 Task: Use the formula "DB" in spreadsheet "Project portfolio".
Action: Mouse moved to (185, 258)
Screenshot: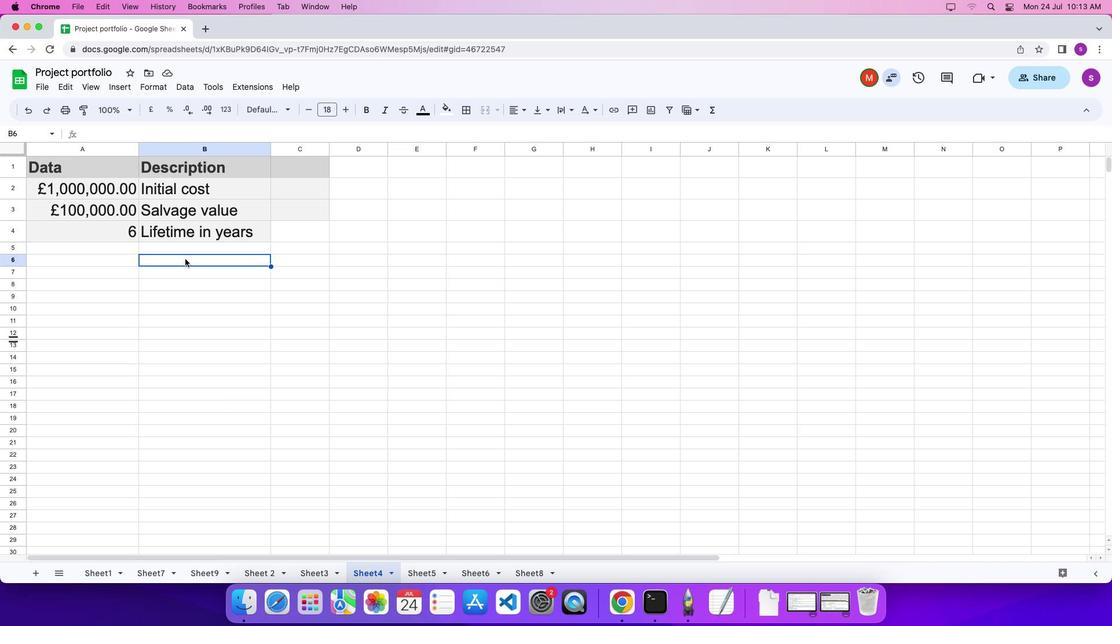
Action: Mouse pressed left at (185, 258)
Screenshot: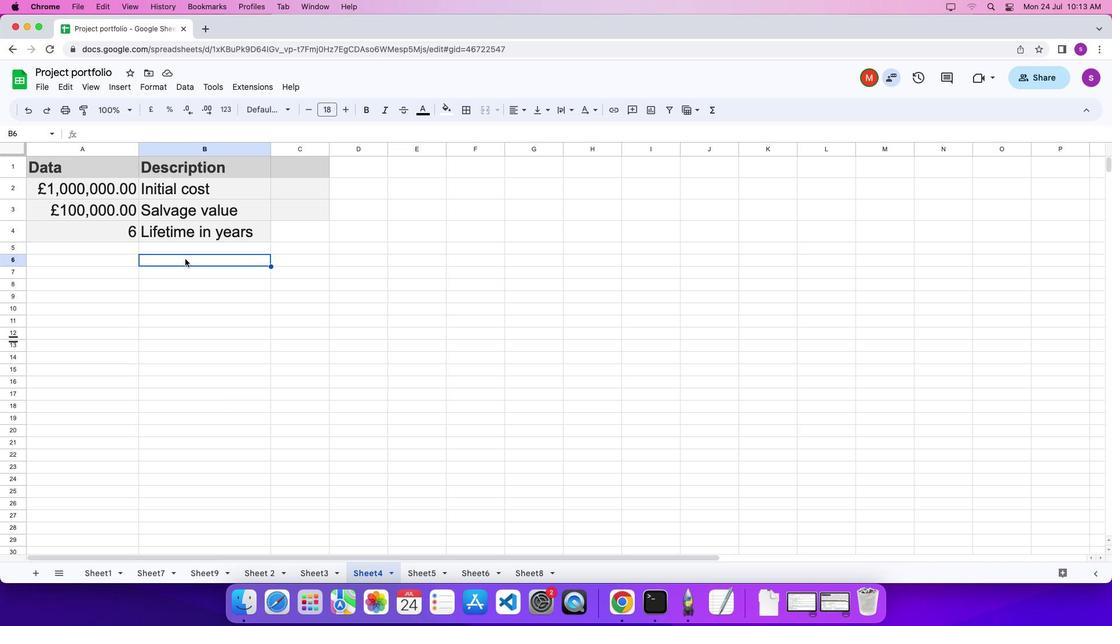 
Action: Key pressed '='
Screenshot: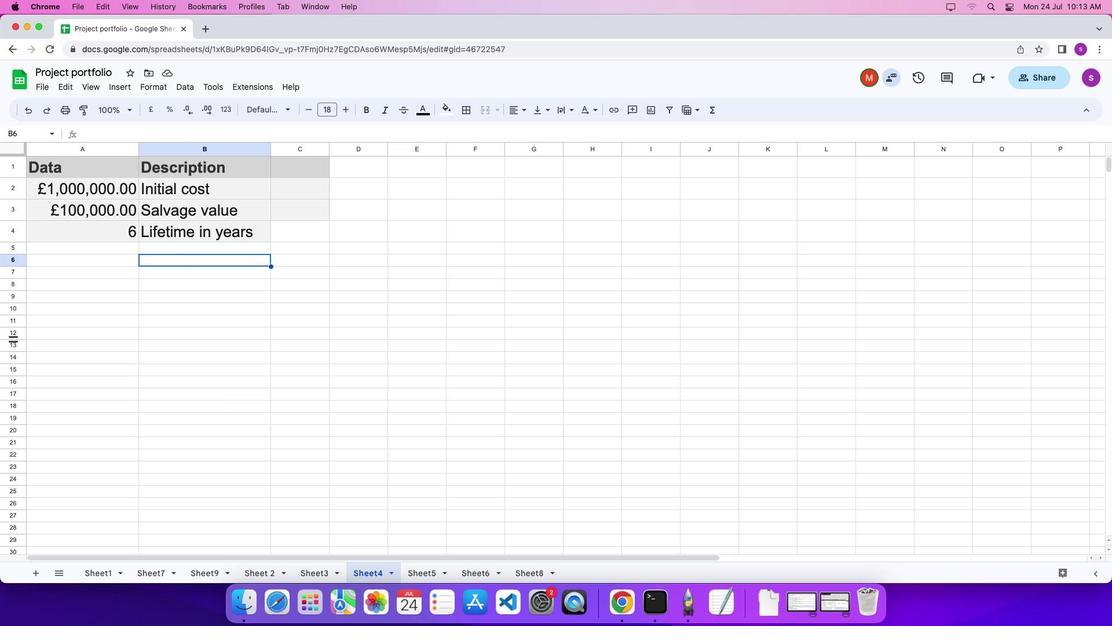 
Action: Mouse moved to (706, 114)
Screenshot: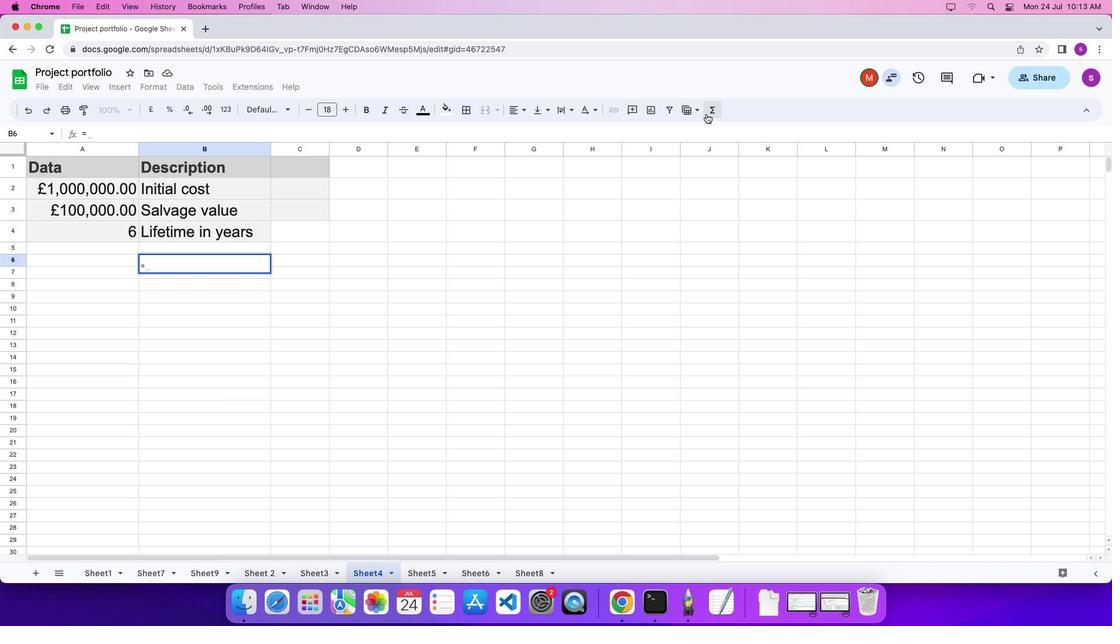 
Action: Mouse pressed left at (706, 114)
Screenshot: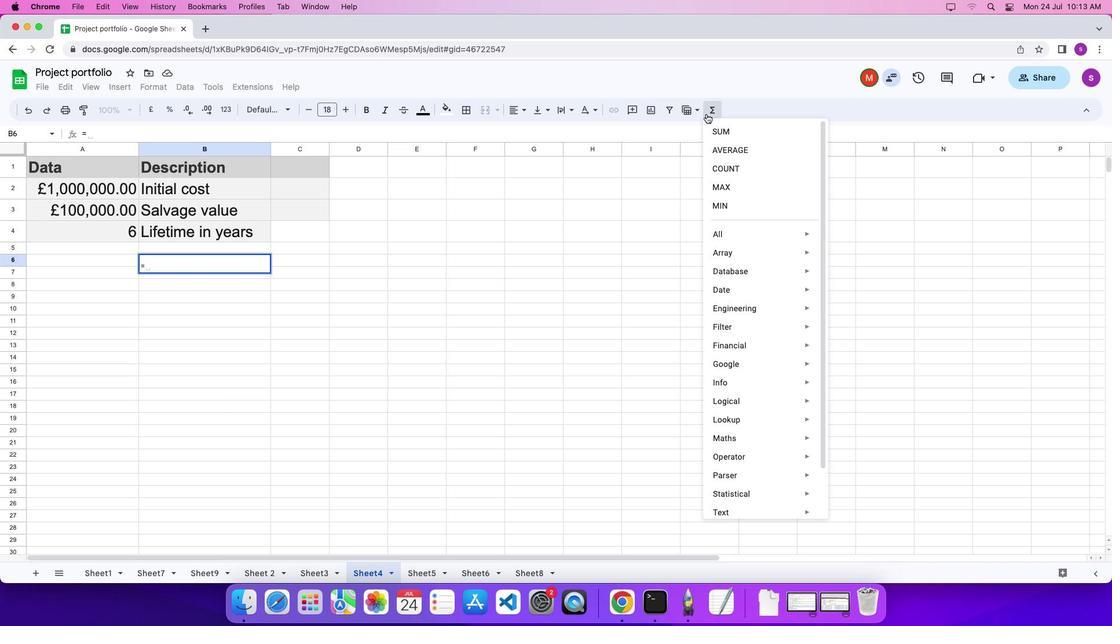 
Action: Mouse moved to (885, 402)
Screenshot: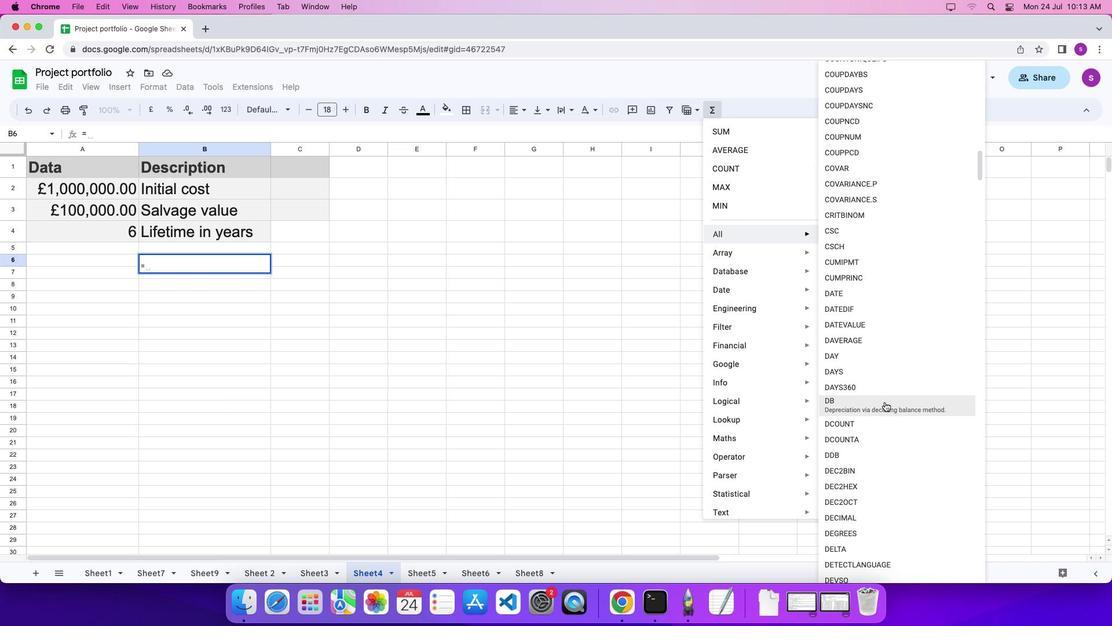 
Action: Mouse pressed left at (885, 402)
Screenshot: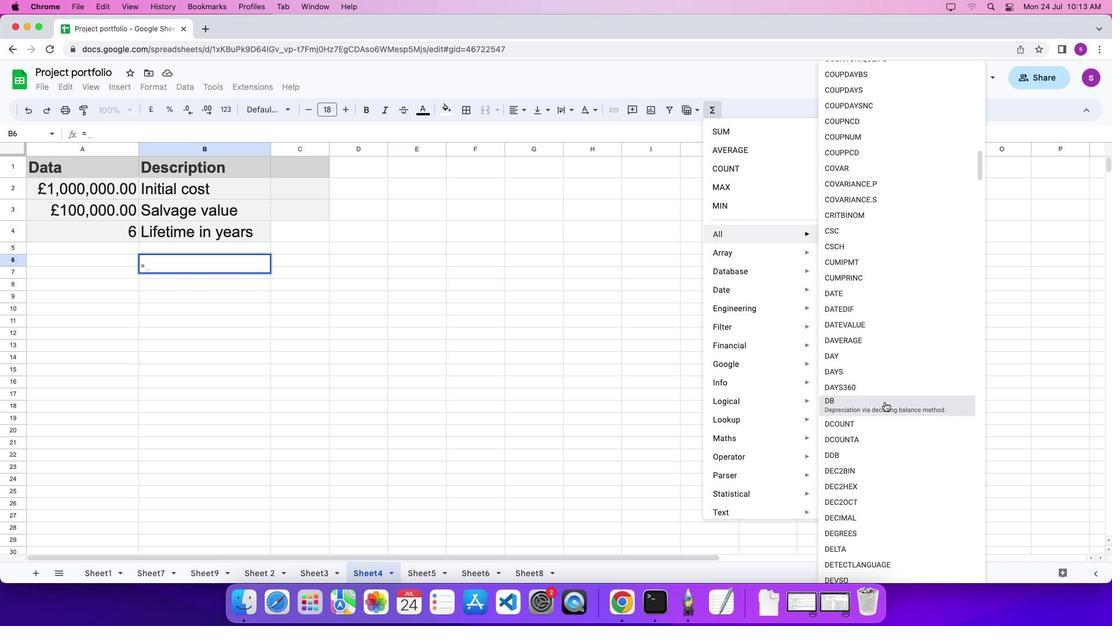 
Action: Mouse moved to (118, 185)
Screenshot: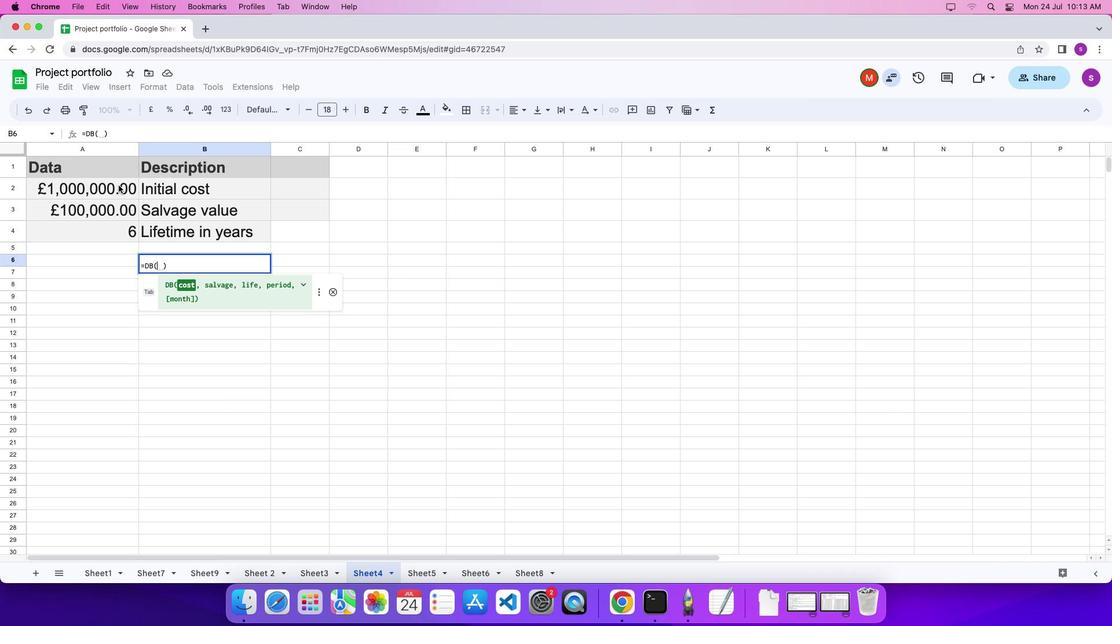 
Action: Mouse pressed left at (118, 185)
Screenshot: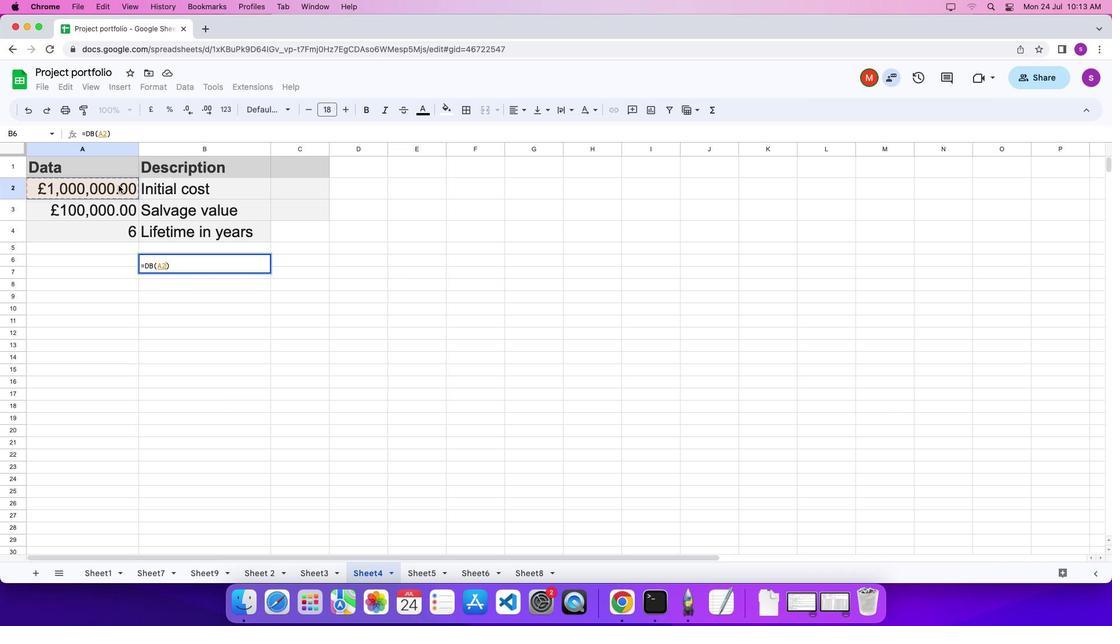 
Action: Key pressed ','
Screenshot: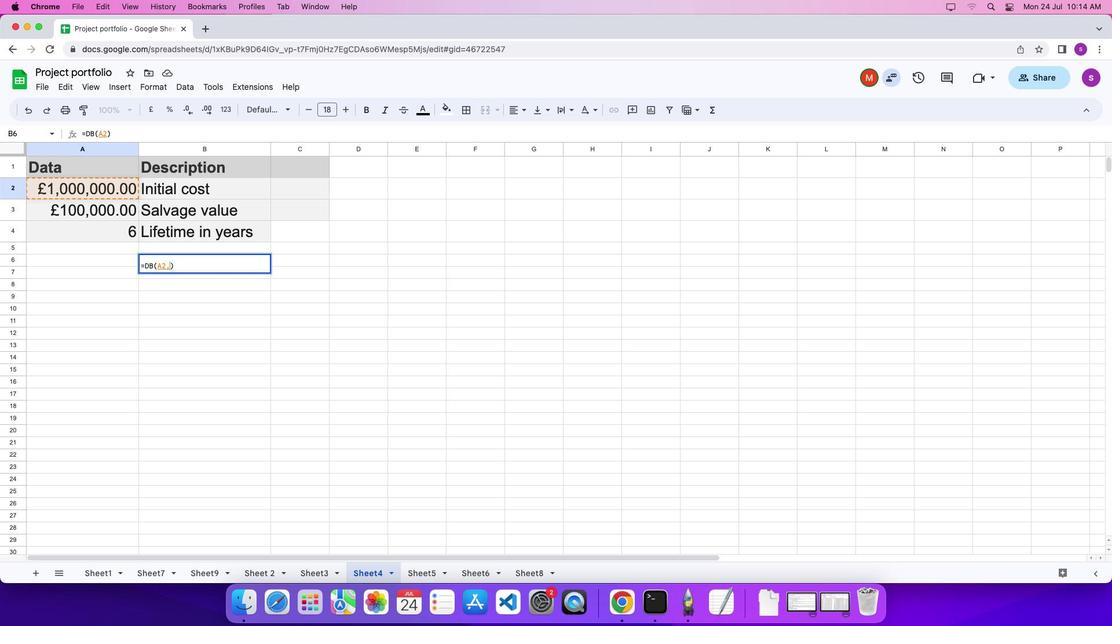 
Action: Mouse moved to (120, 209)
Screenshot: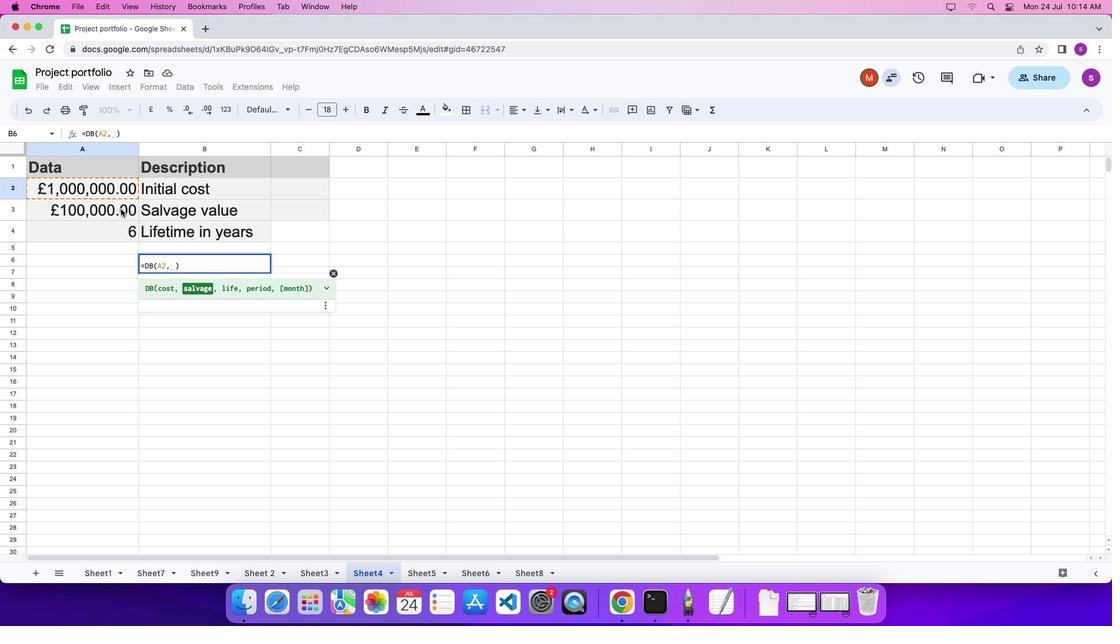 
Action: Mouse pressed left at (120, 209)
Screenshot: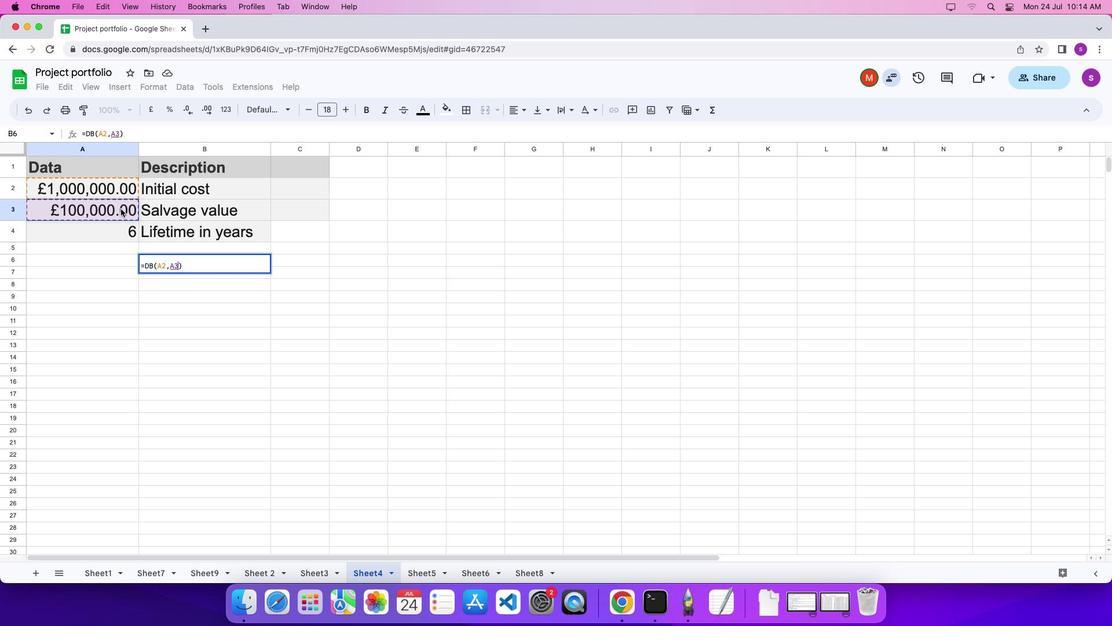 
Action: Key pressed ','
Screenshot: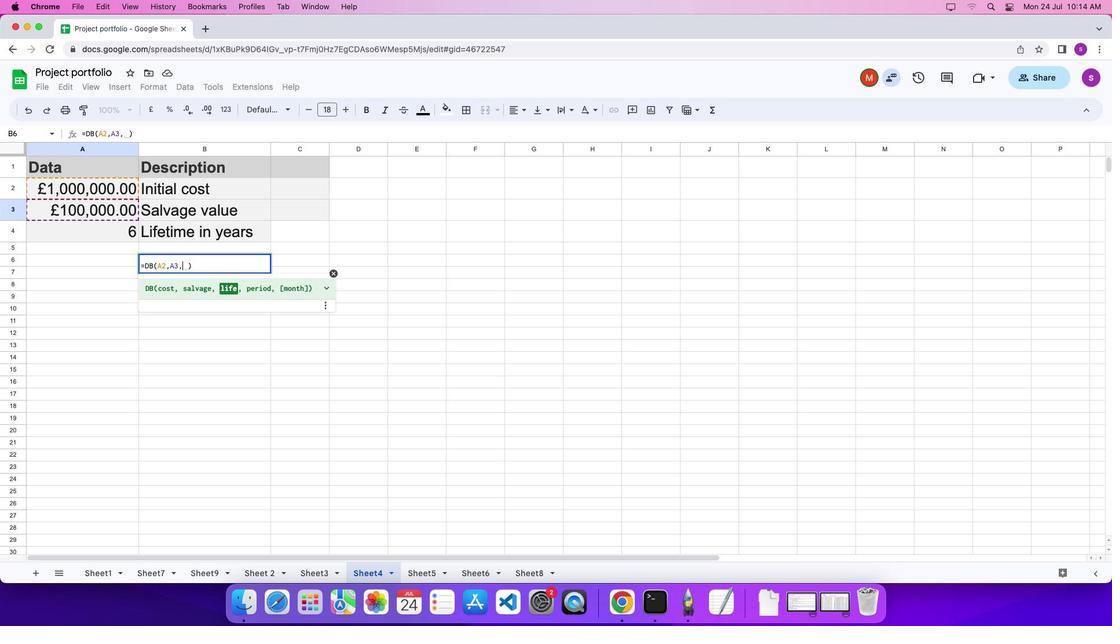 
Action: Mouse moved to (120, 232)
Screenshot: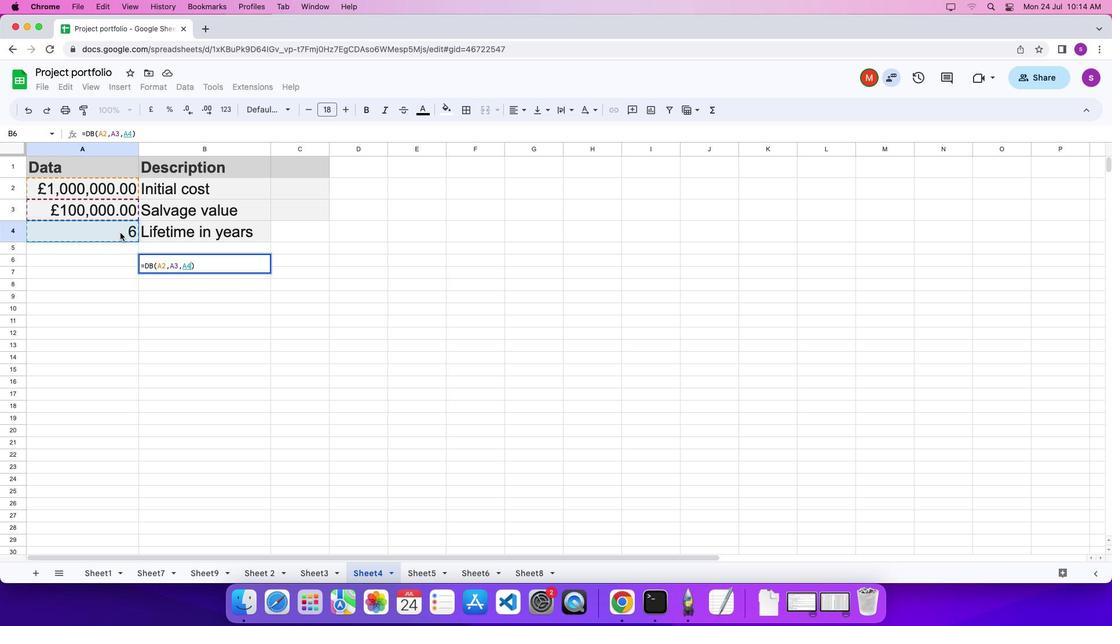 
Action: Mouse pressed left at (120, 232)
Screenshot: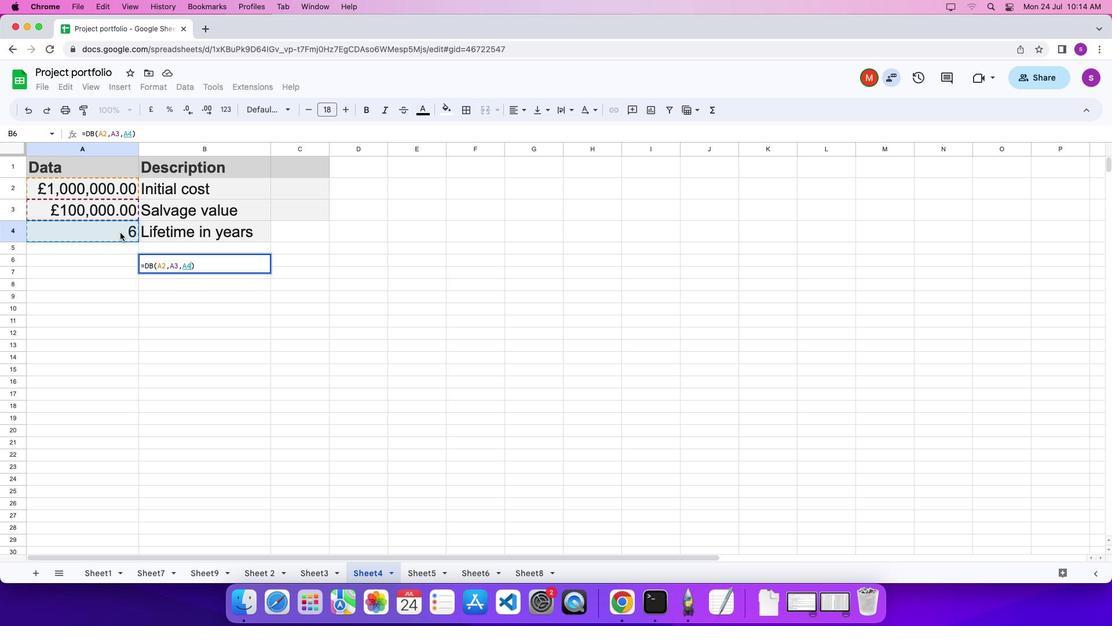 
Action: Key pressed ',''1'',''7'Key.enter
Screenshot: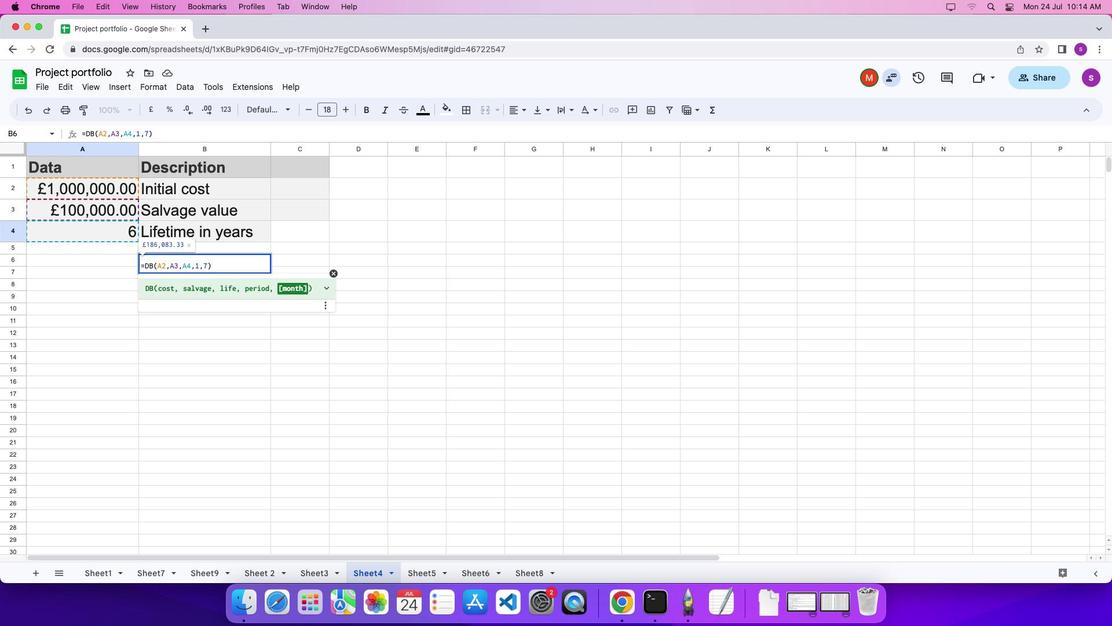 
Action: Mouse moved to (122, 234)
Screenshot: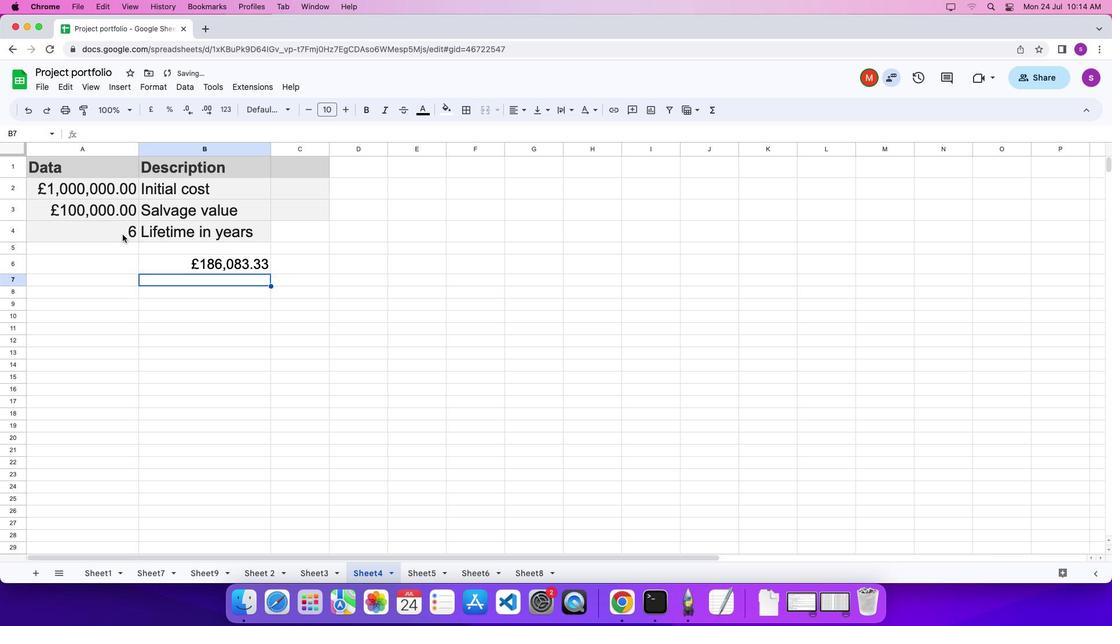 
